 Task: Select a due date automation when advanced on, the moment a card is due add fields without custom field "Resume" set to a number lower than 1 and greater than 10.
Action: Mouse moved to (1152, 89)
Screenshot: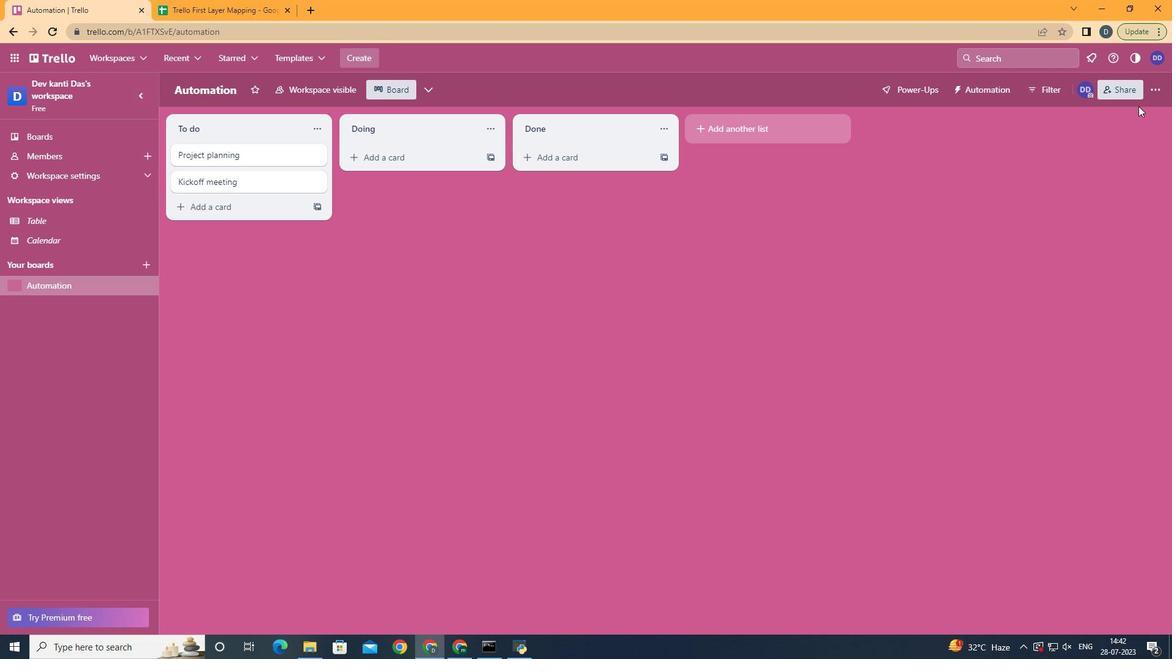 
Action: Mouse pressed left at (1152, 89)
Screenshot: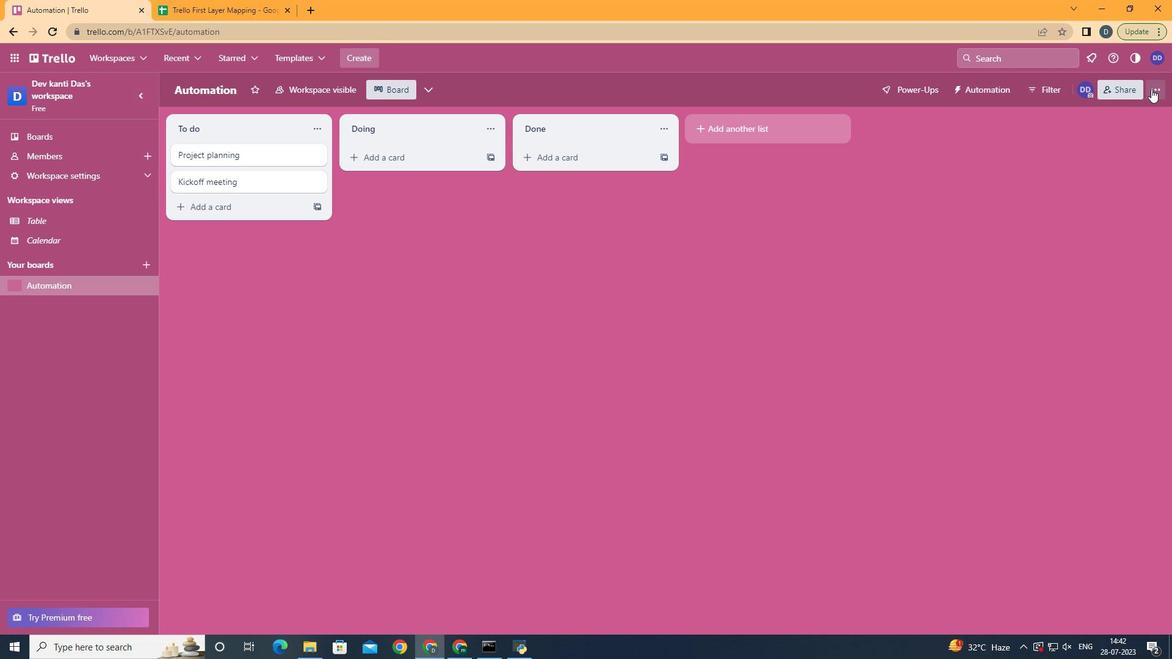 
Action: Mouse moved to (1048, 259)
Screenshot: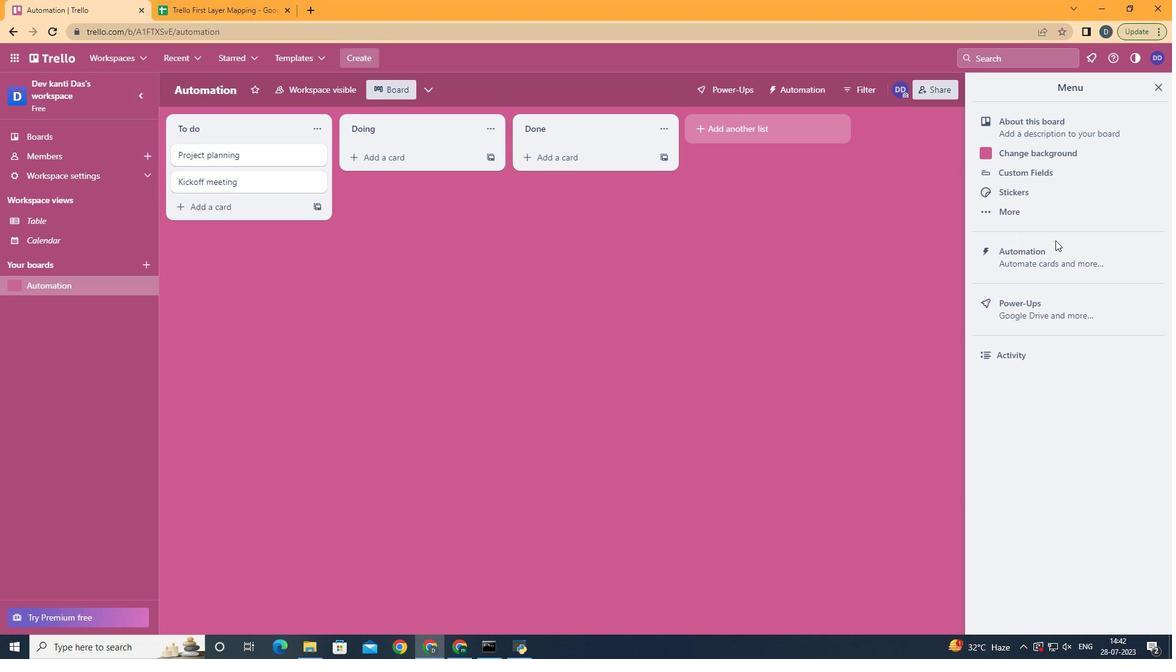 
Action: Mouse pressed left at (1048, 259)
Screenshot: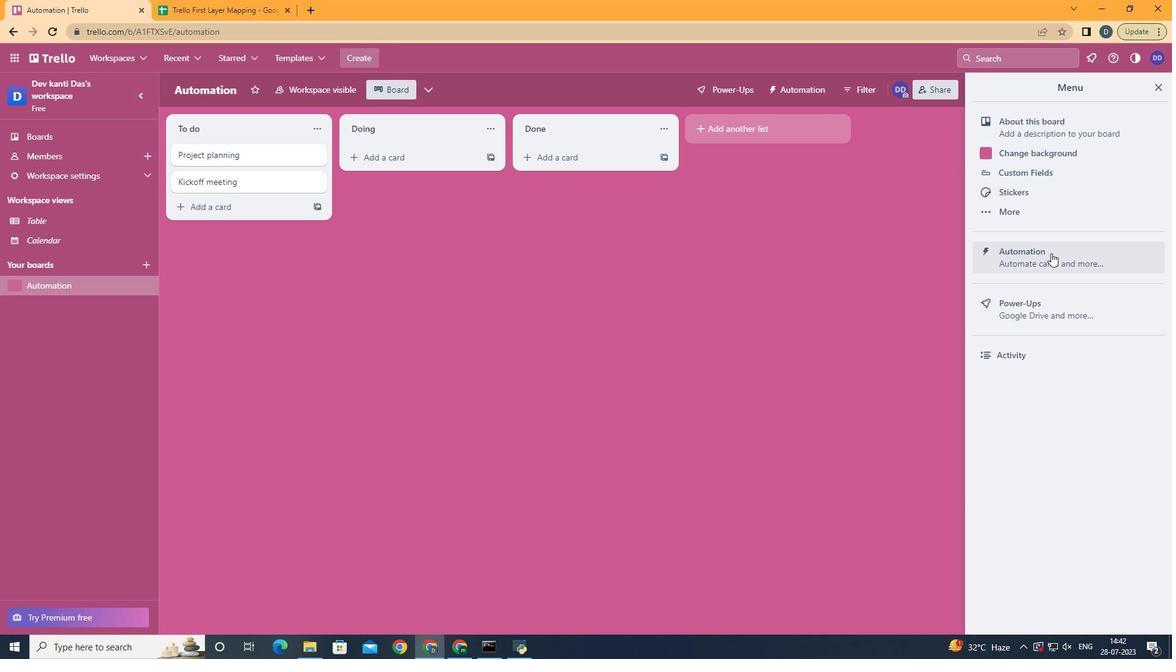 
Action: Mouse moved to (244, 243)
Screenshot: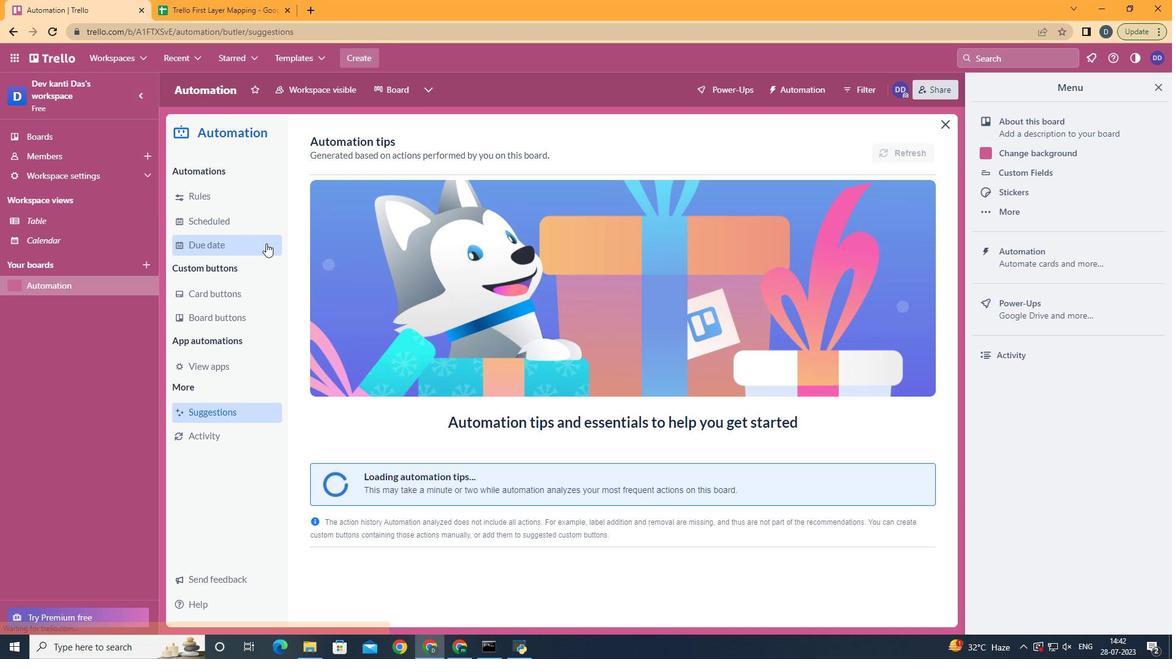 
Action: Mouse pressed left at (244, 243)
Screenshot: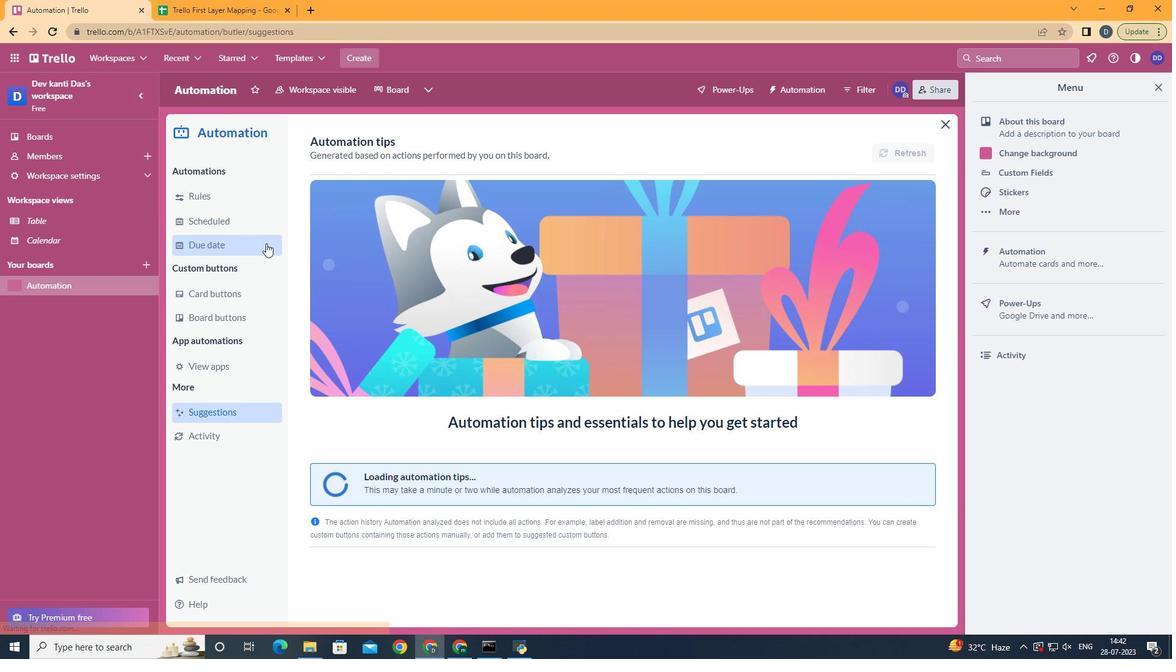 
Action: Mouse moved to (888, 146)
Screenshot: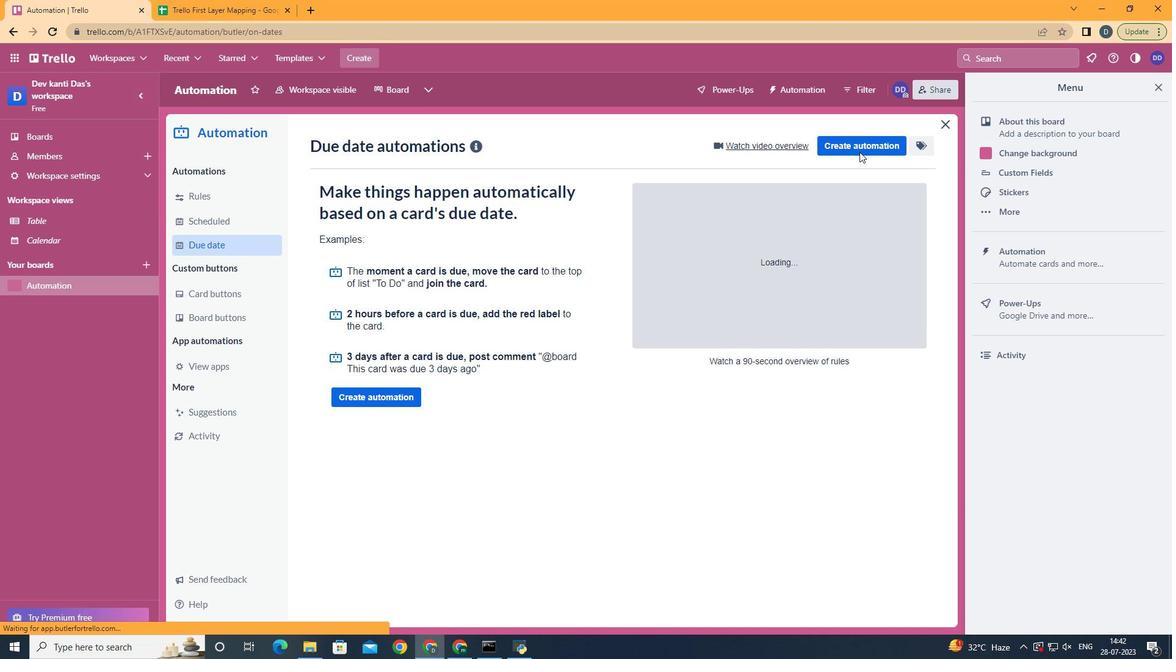 
Action: Mouse pressed left at (888, 146)
Screenshot: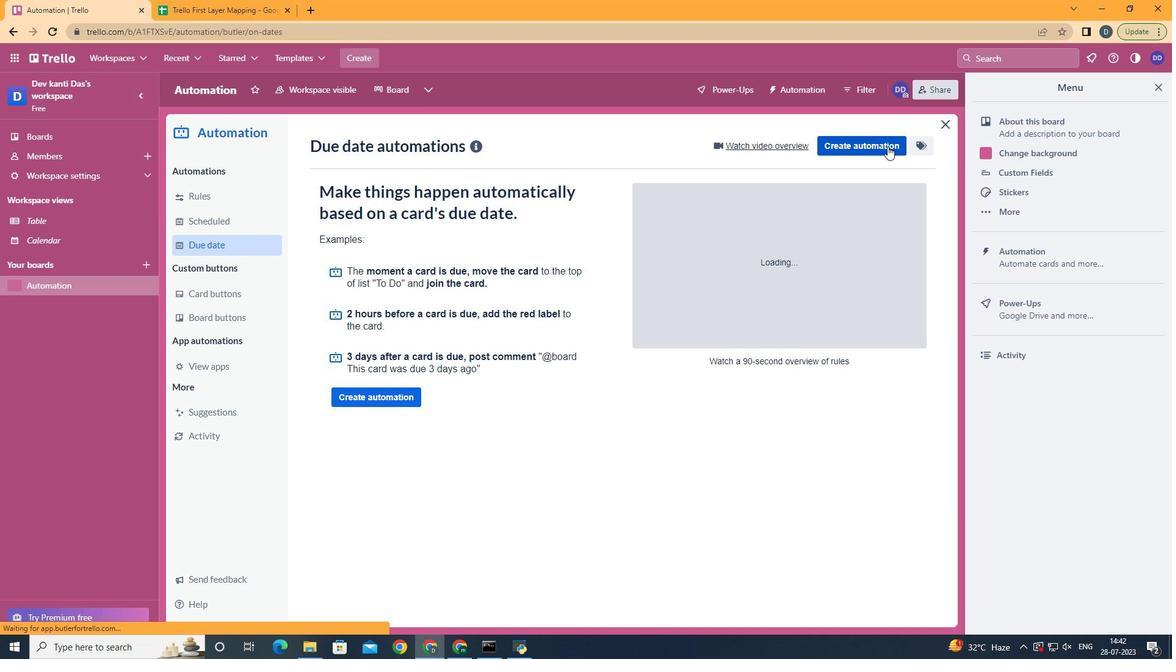 
Action: Mouse moved to (633, 256)
Screenshot: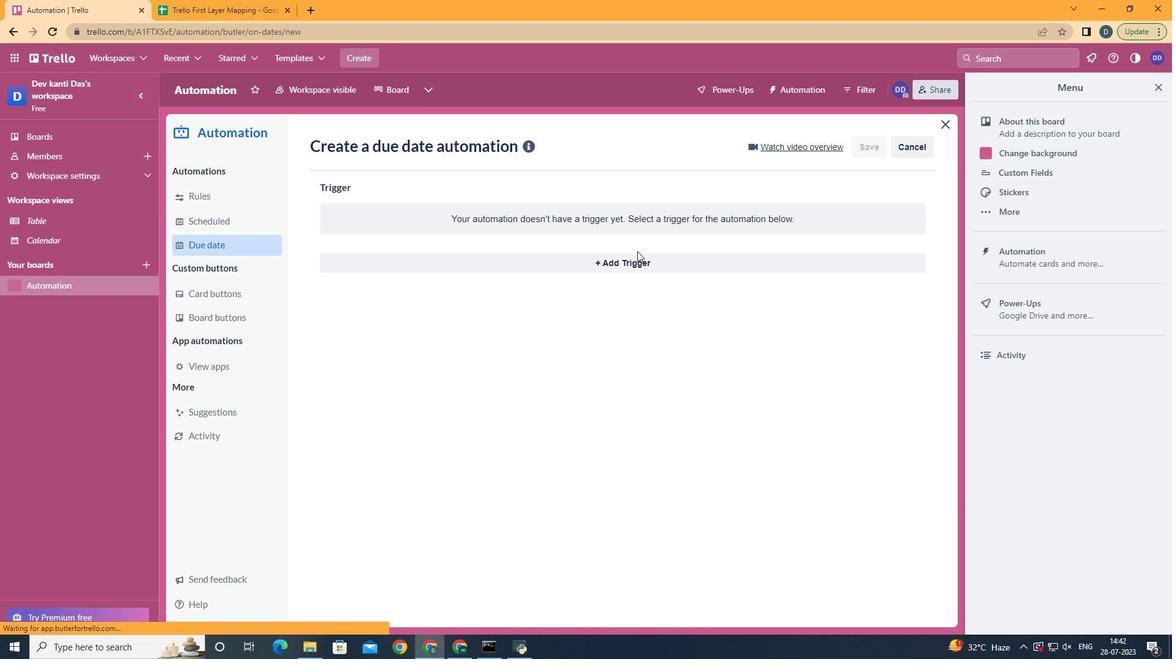 
Action: Mouse pressed left at (633, 256)
Screenshot: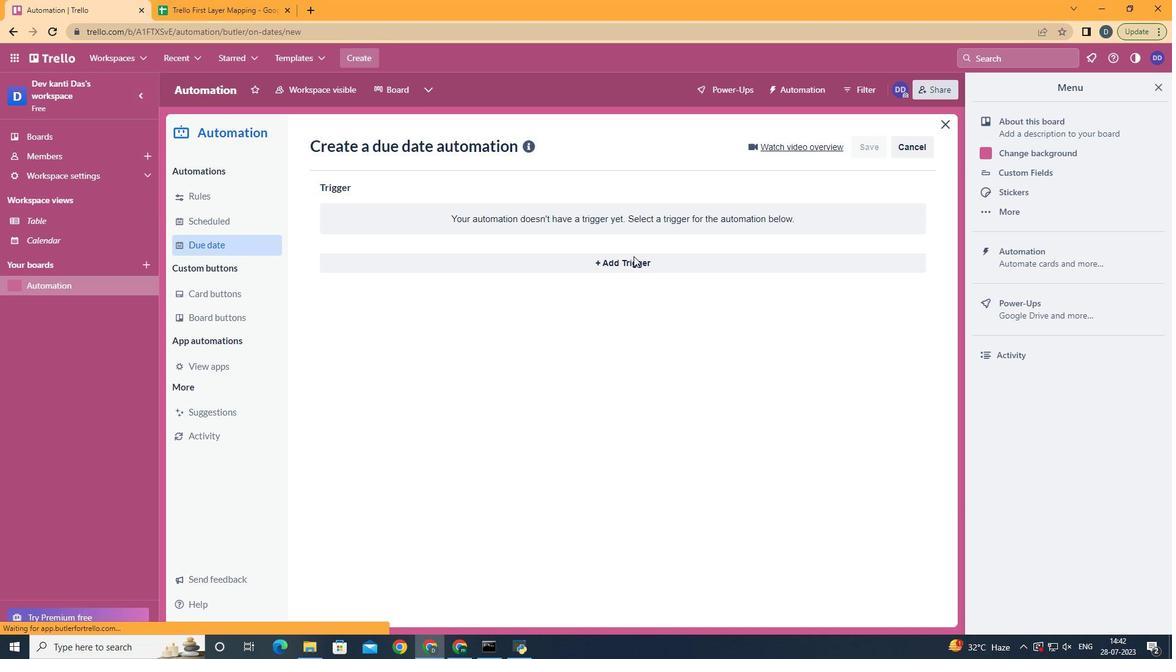 
Action: Mouse moved to (367, 431)
Screenshot: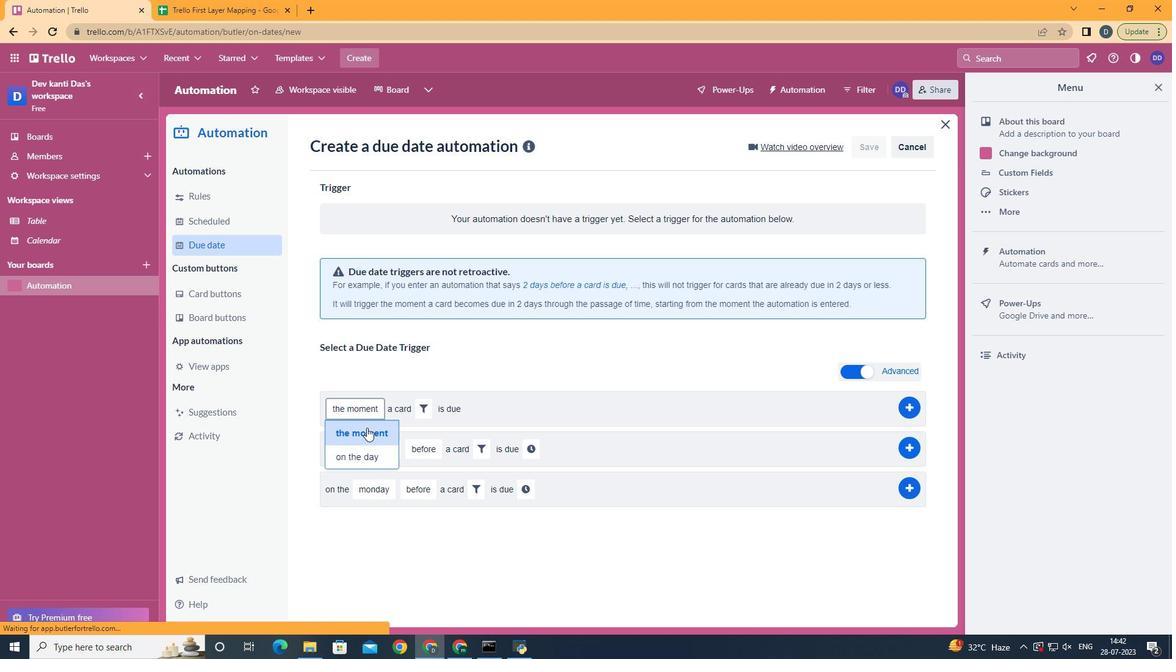 
Action: Mouse pressed left at (367, 431)
Screenshot: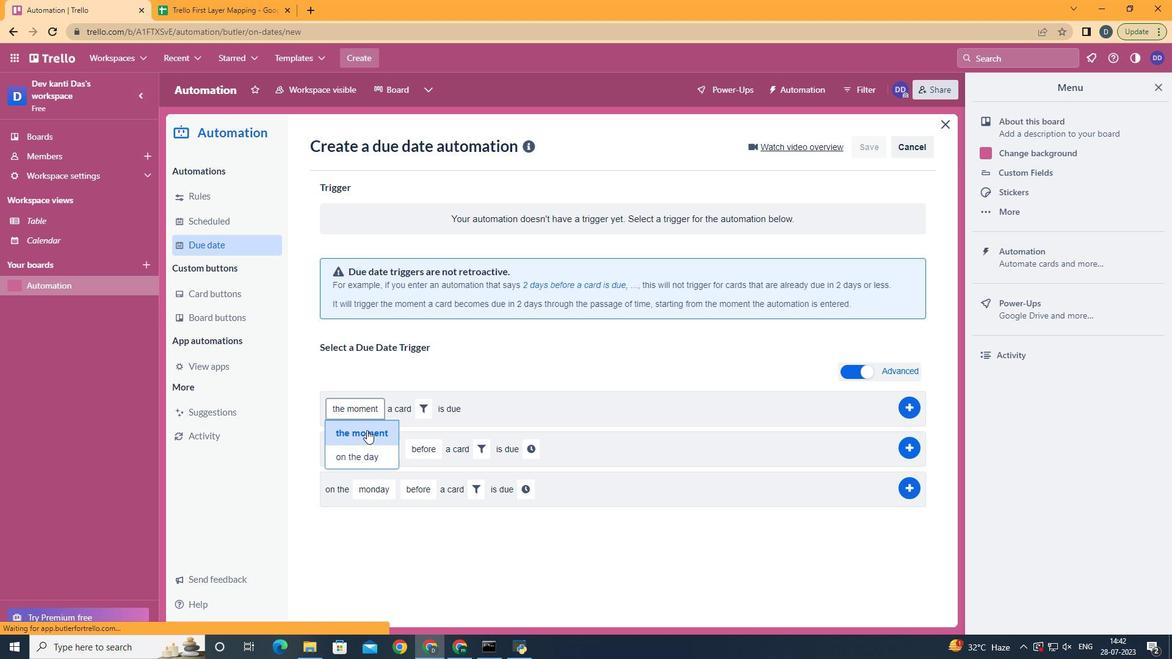 
Action: Mouse moved to (414, 411)
Screenshot: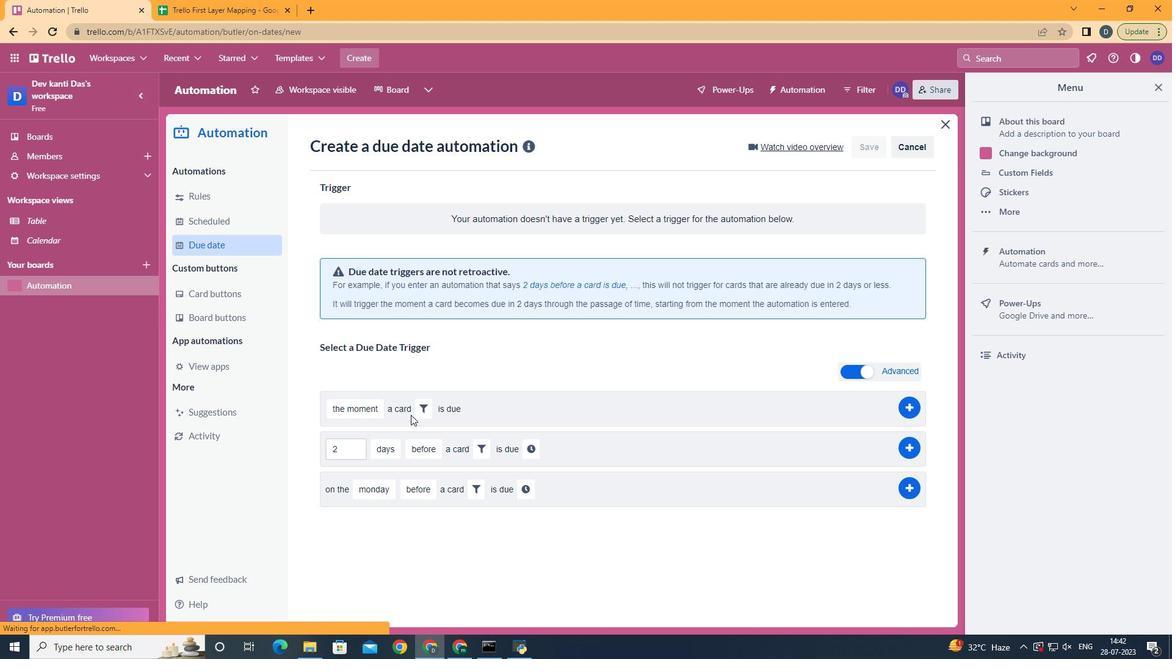 
Action: Mouse pressed left at (414, 411)
Screenshot: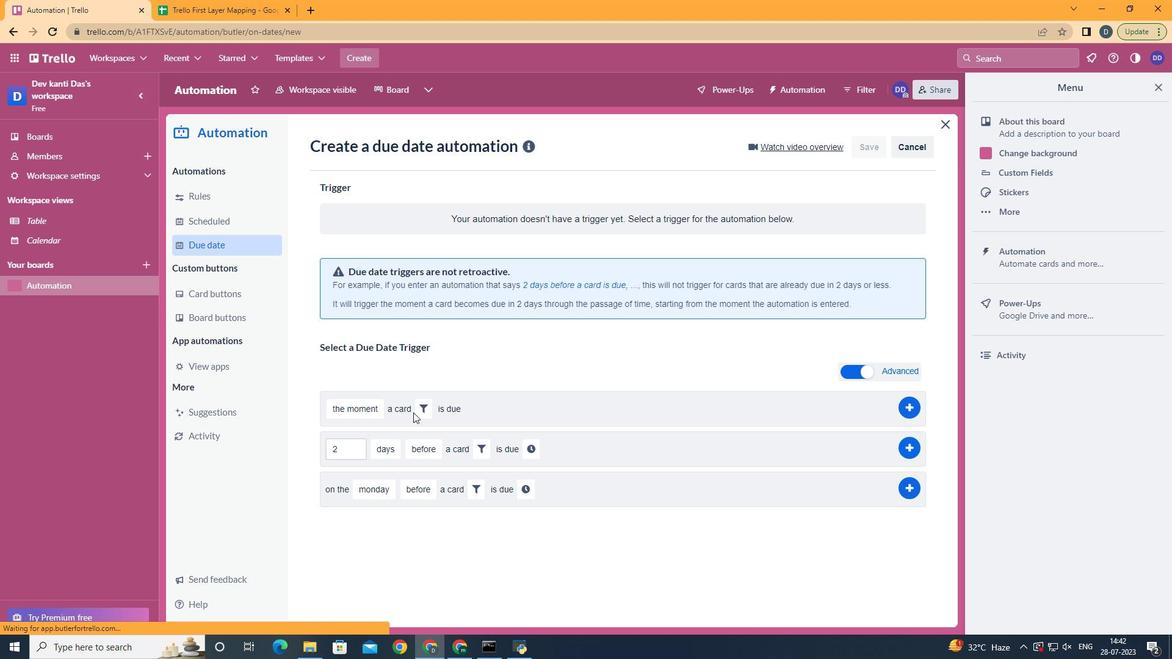 
Action: Mouse moved to (630, 453)
Screenshot: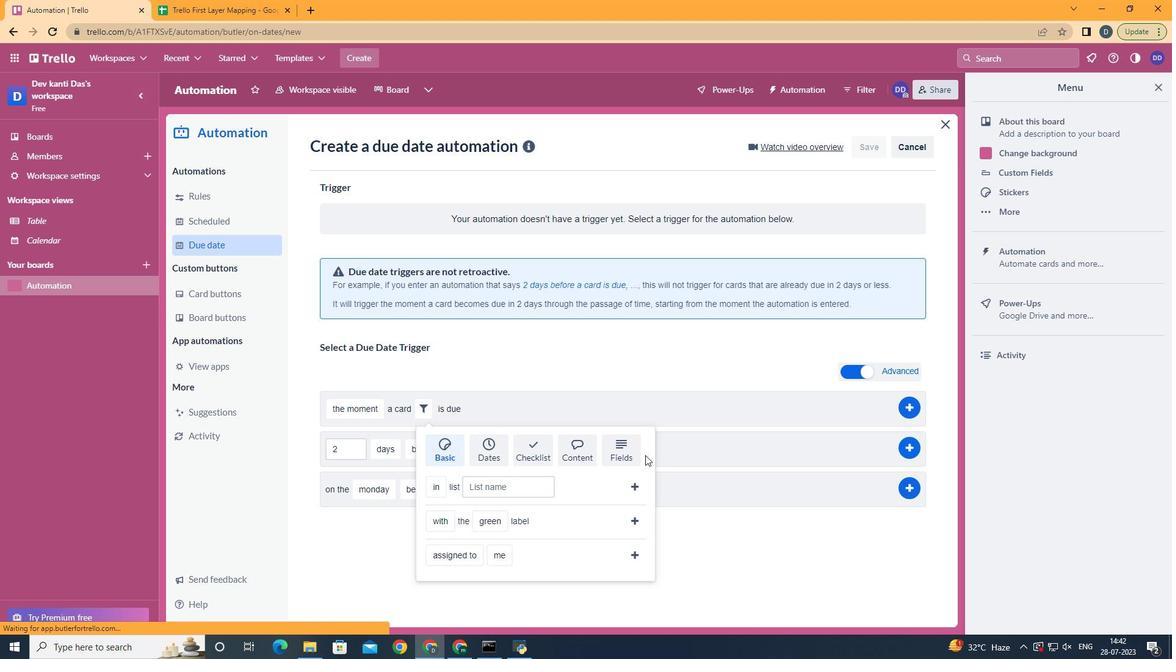 
Action: Mouse pressed left at (630, 453)
Screenshot: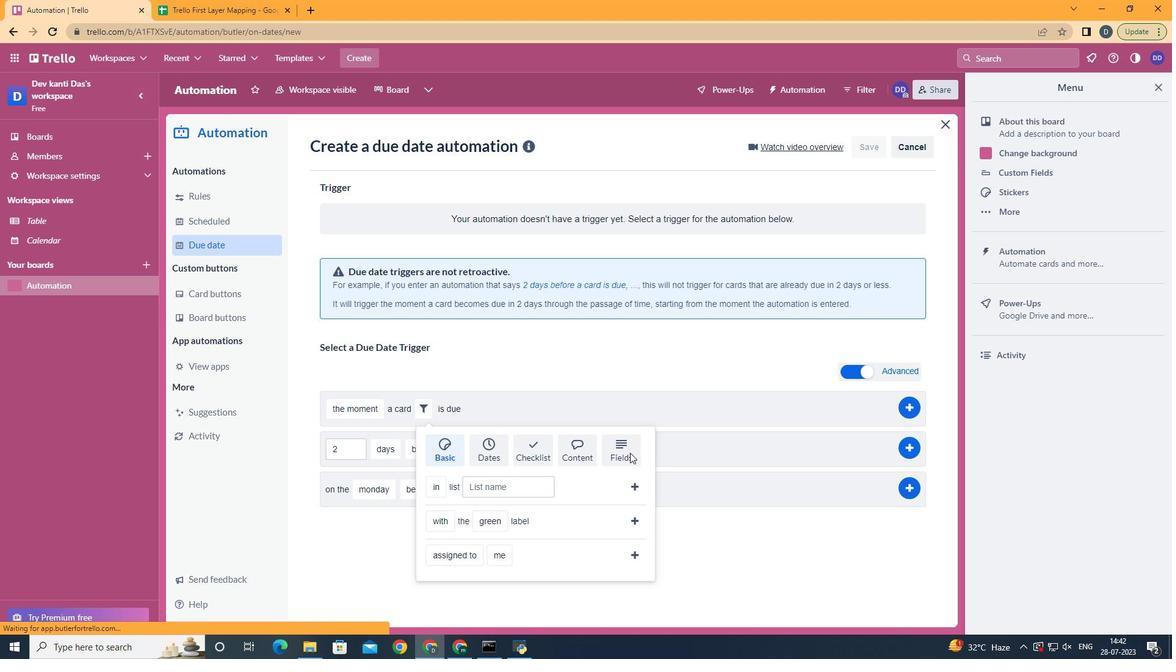 
Action: Mouse moved to (615, 503)
Screenshot: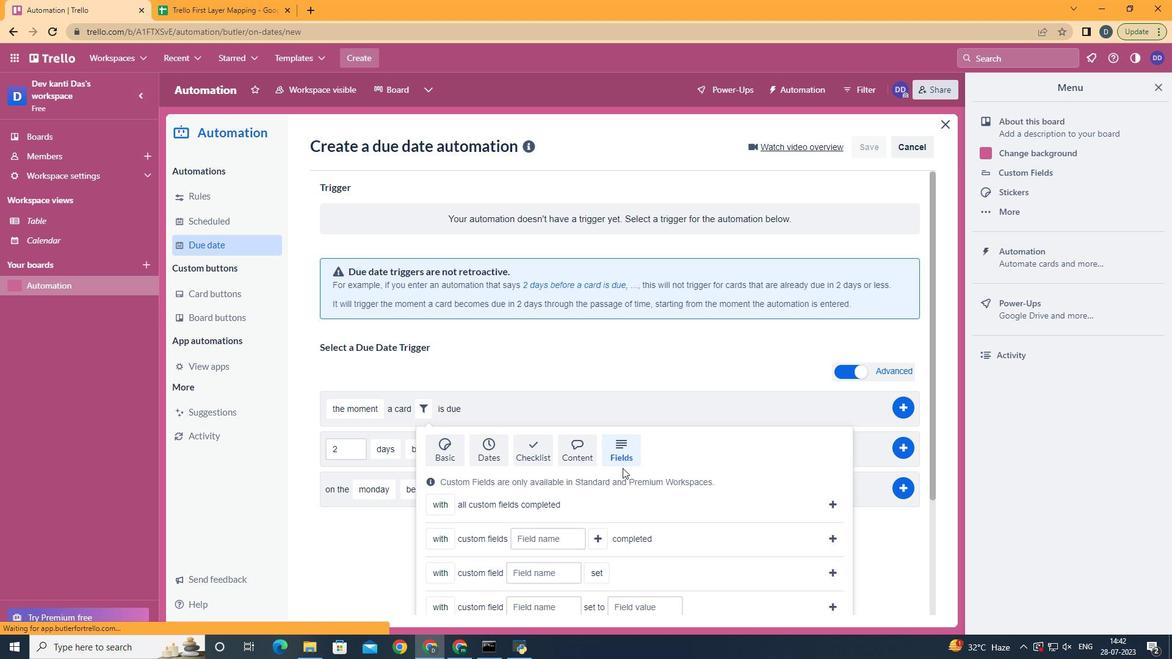 
Action: Mouse scrolled (615, 503) with delta (0, 0)
Screenshot: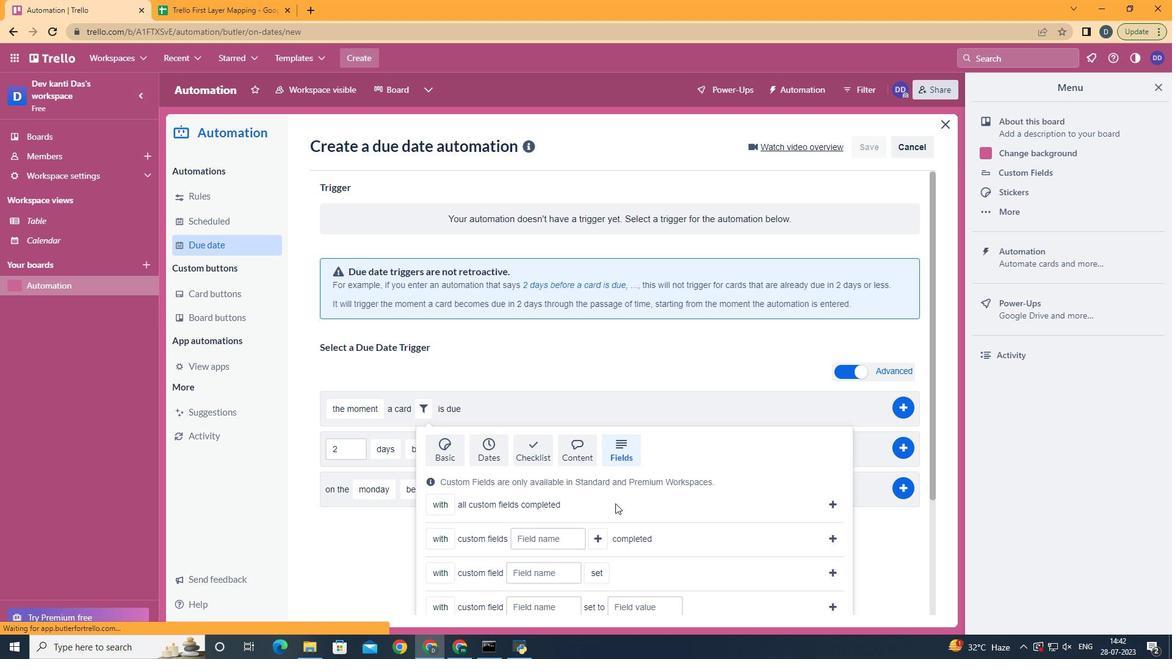 
Action: Mouse scrolled (615, 503) with delta (0, 0)
Screenshot: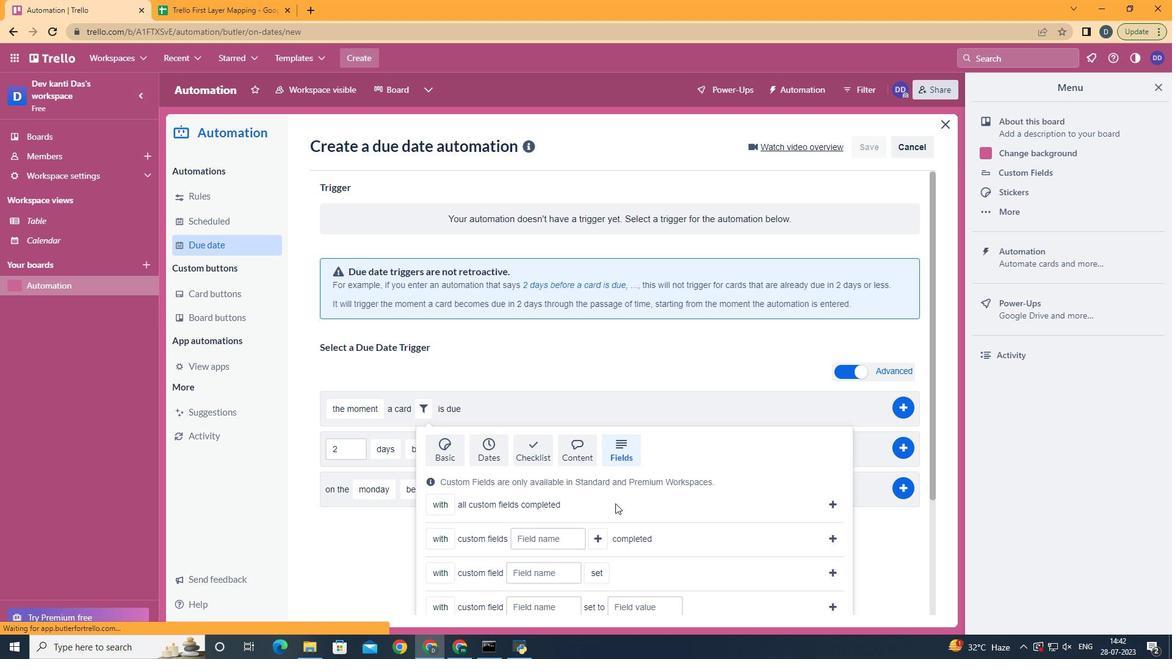 
Action: Mouse scrolled (615, 503) with delta (0, 0)
Screenshot: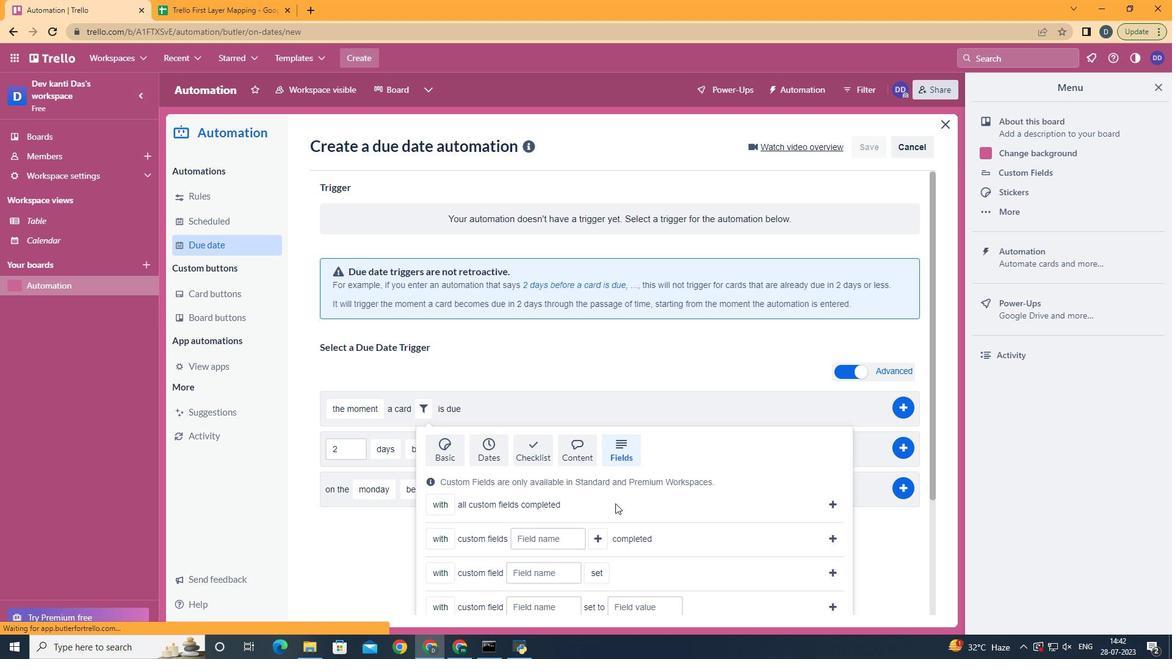 
Action: Mouse scrolled (615, 503) with delta (0, 0)
Screenshot: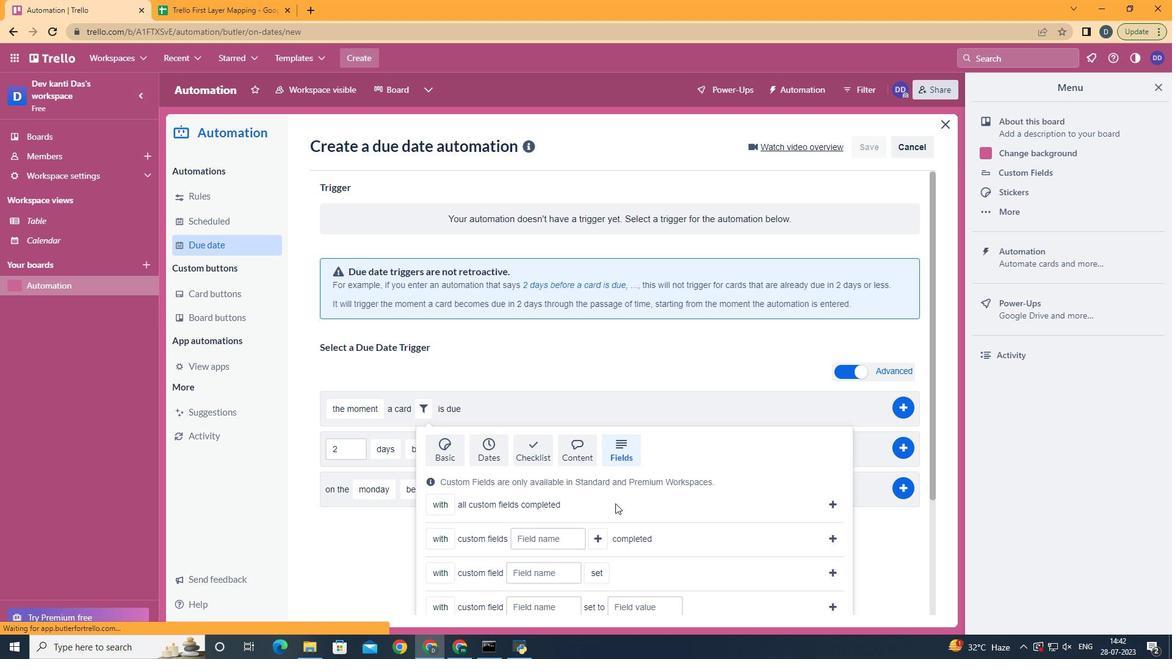 
Action: Mouse scrolled (615, 503) with delta (0, 0)
Screenshot: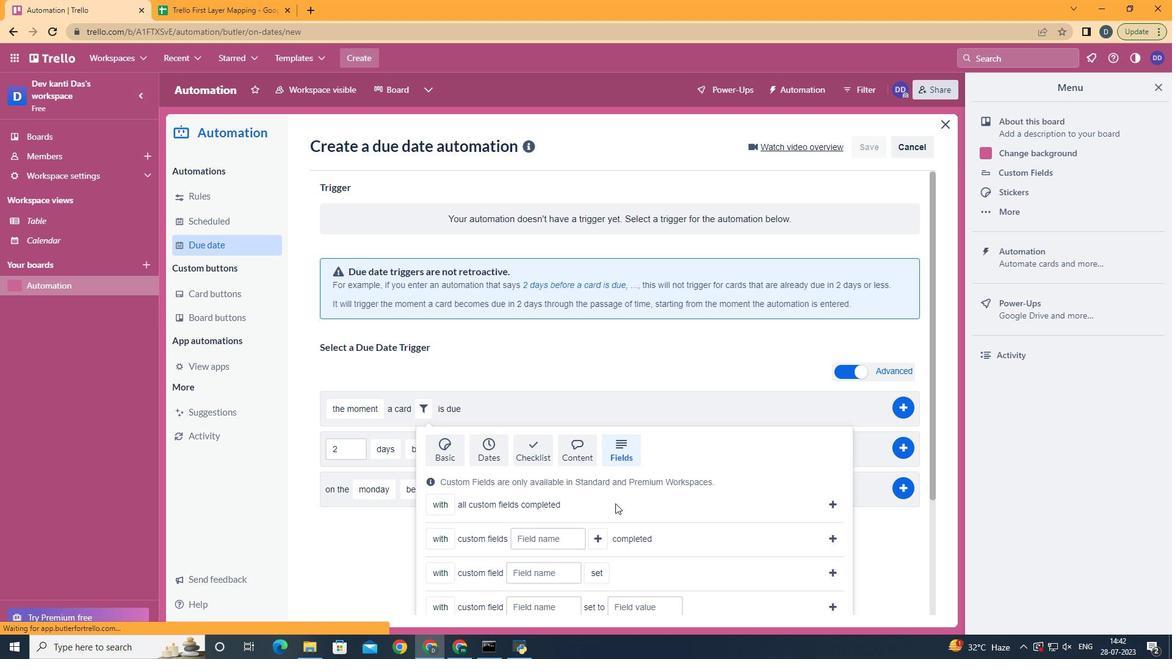 
Action: Mouse moved to (642, 490)
Screenshot: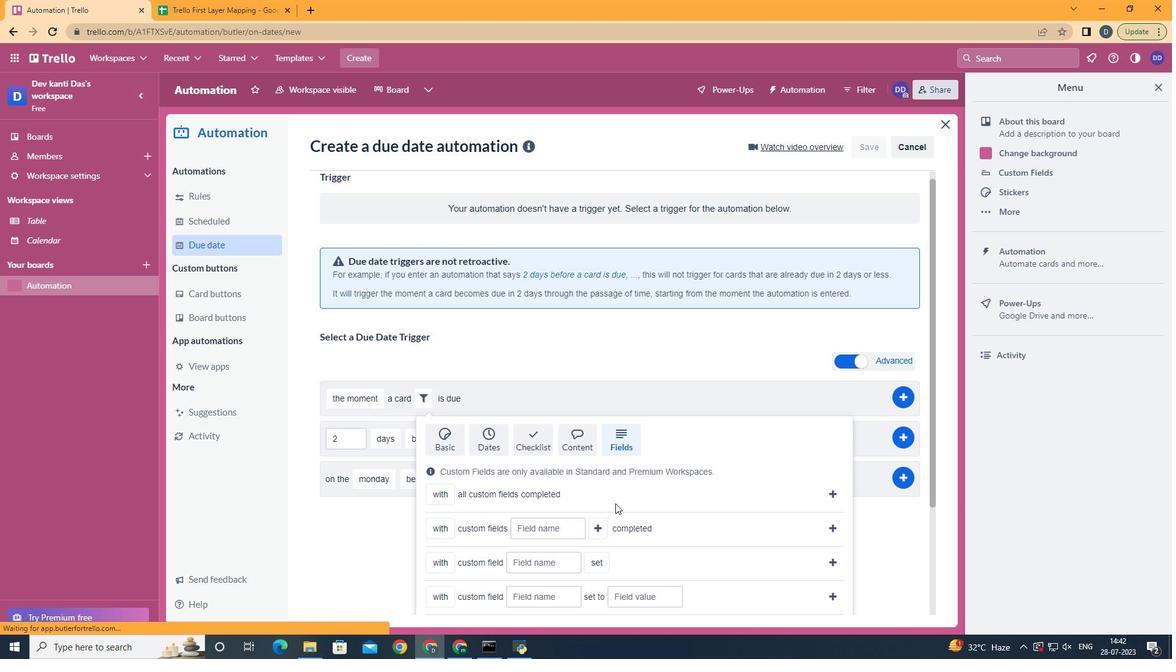 
Action: Mouse scrolled (642, 489) with delta (0, 0)
Screenshot: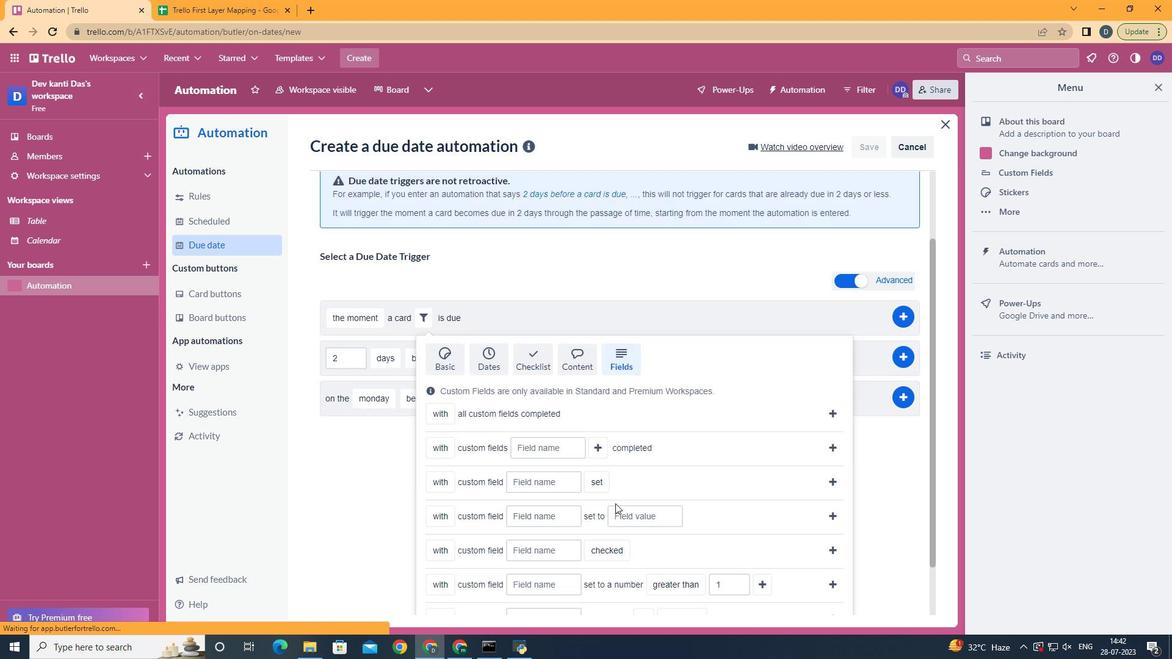 
Action: Mouse scrolled (642, 489) with delta (0, 0)
Screenshot: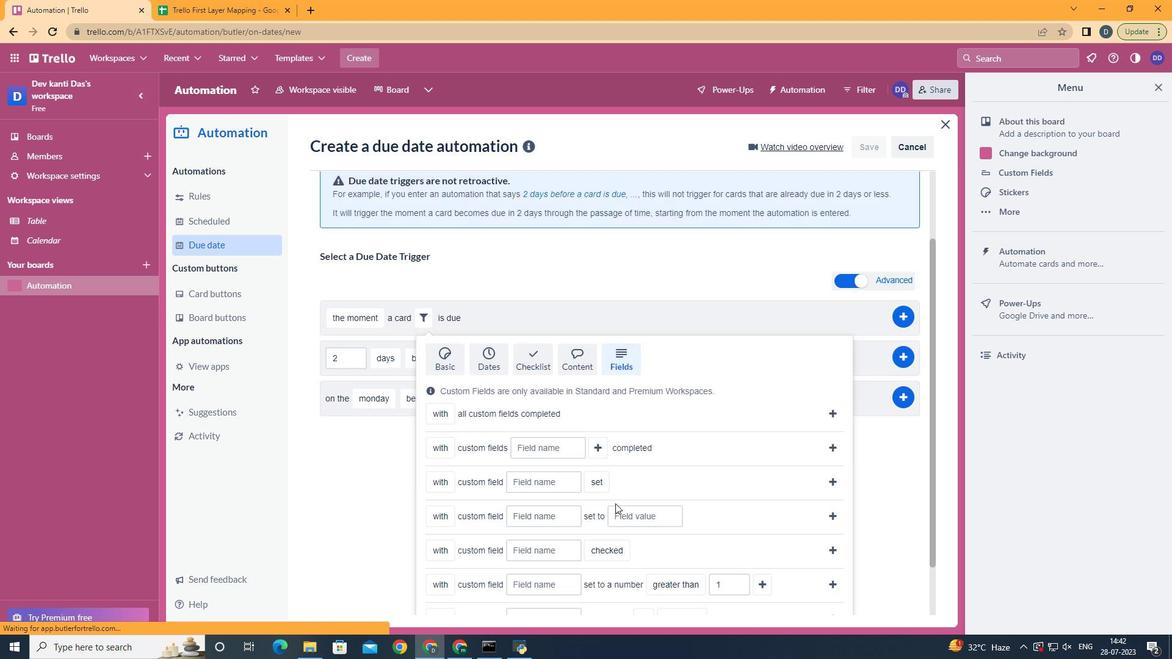 
Action: Mouse scrolled (642, 489) with delta (0, 0)
Screenshot: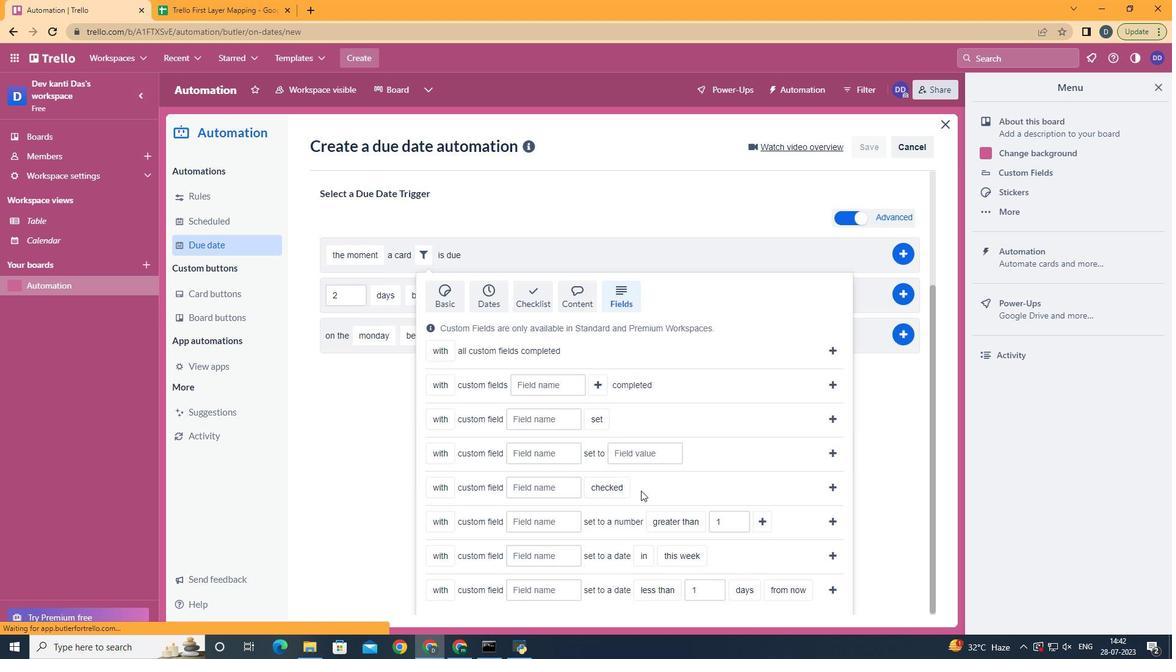 
Action: Mouse moved to (643, 490)
Screenshot: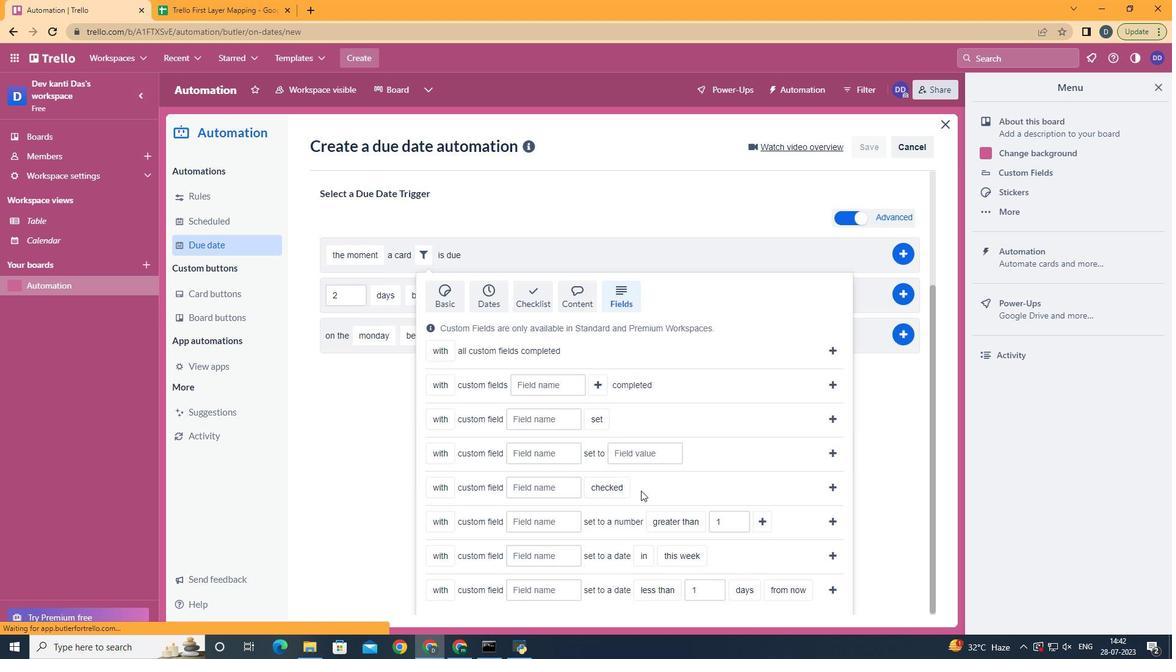 
Action: Mouse scrolled (643, 489) with delta (0, 0)
Screenshot: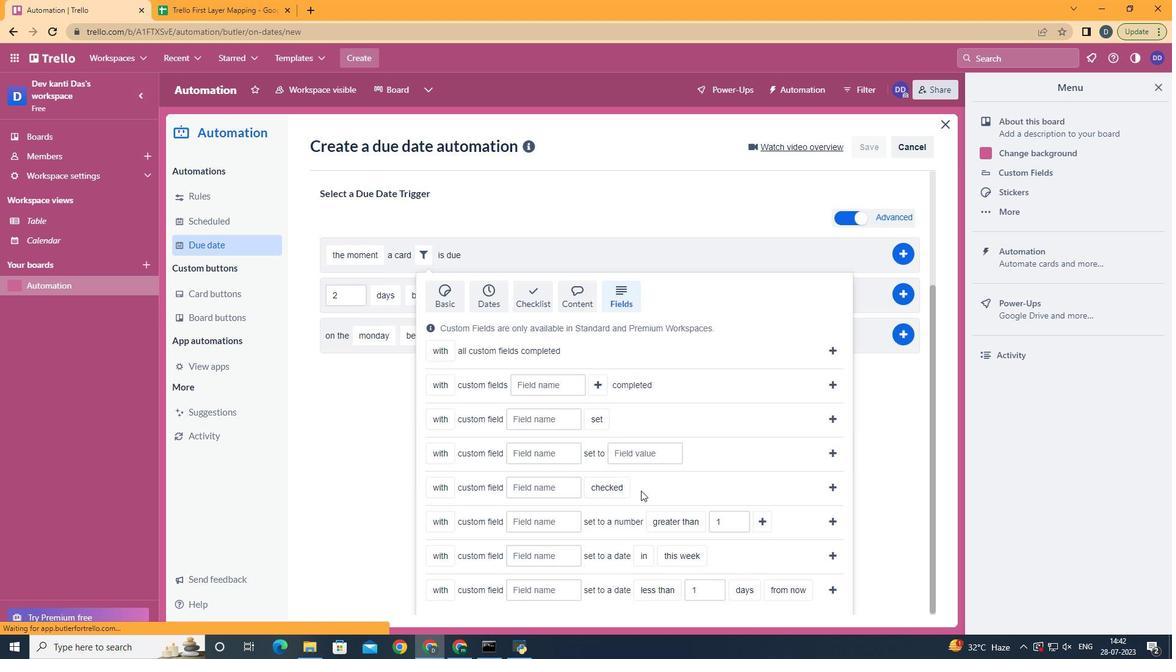 
Action: Mouse moved to (445, 568)
Screenshot: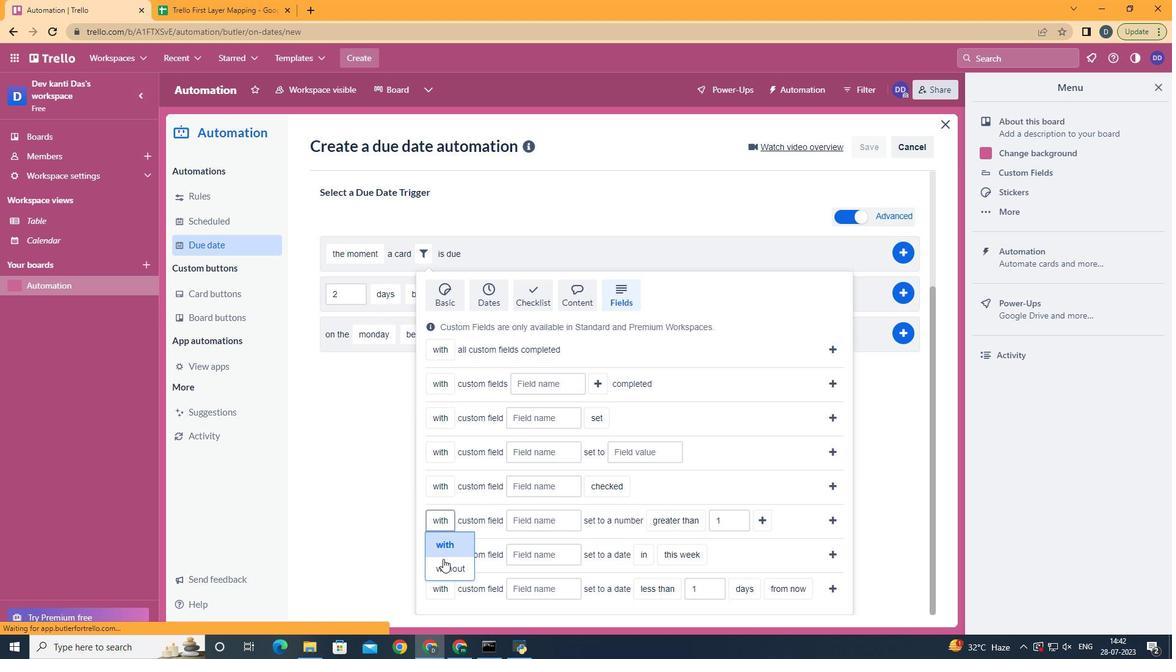 
Action: Mouse pressed left at (445, 568)
Screenshot: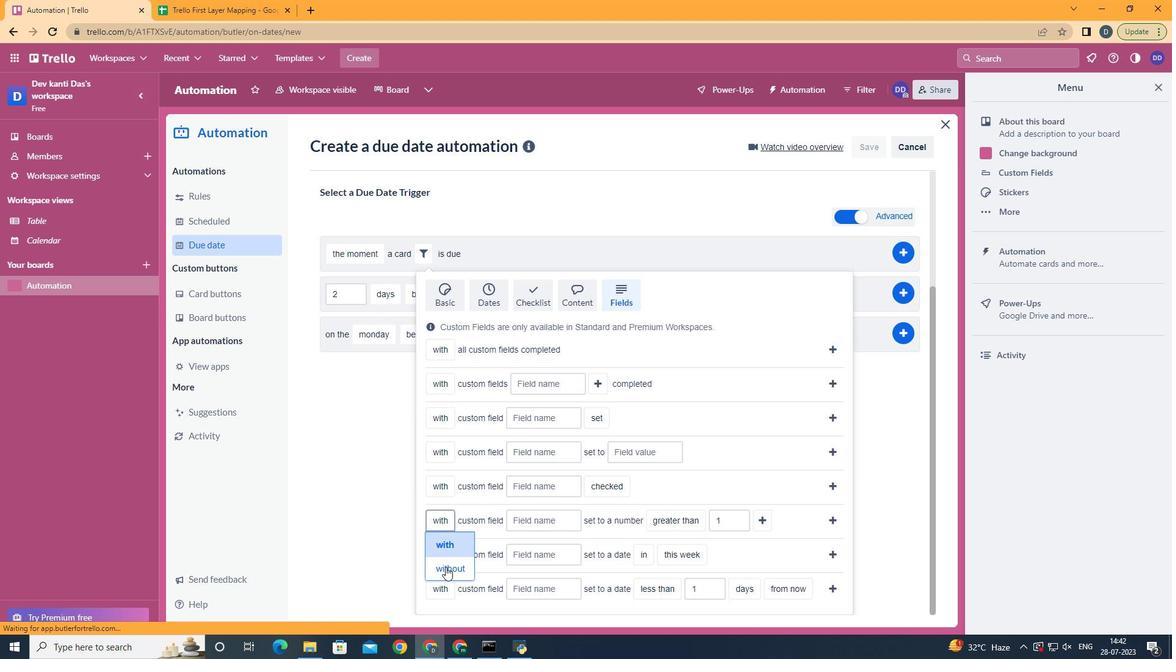 
Action: Mouse moved to (539, 525)
Screenshot: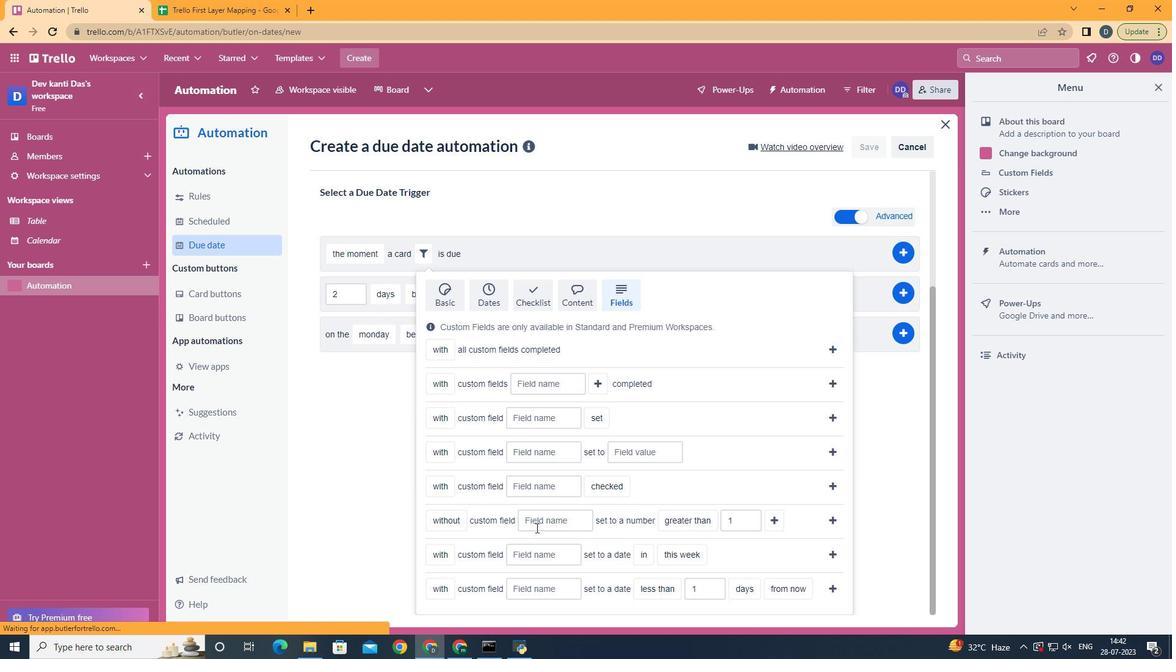 
Action: Mouse pressed left at (539, 525)
Screenshot: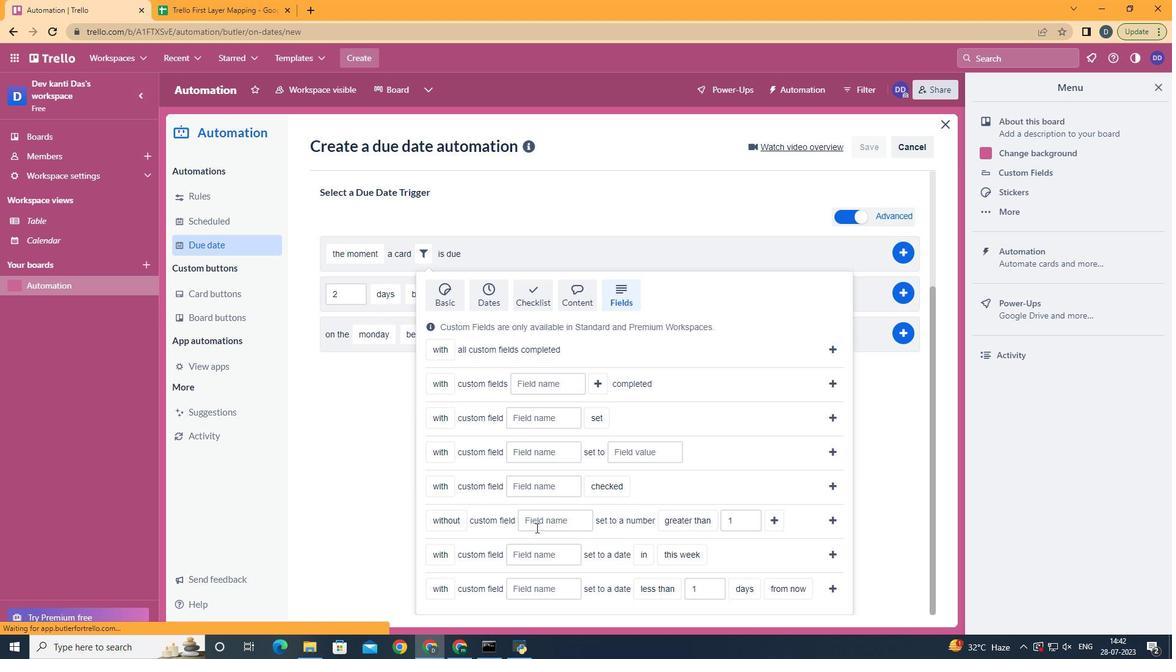 
Action: Key pressed <Key.caps_lock><Key.caps_lock><Key.shift>Resume
Screenshot: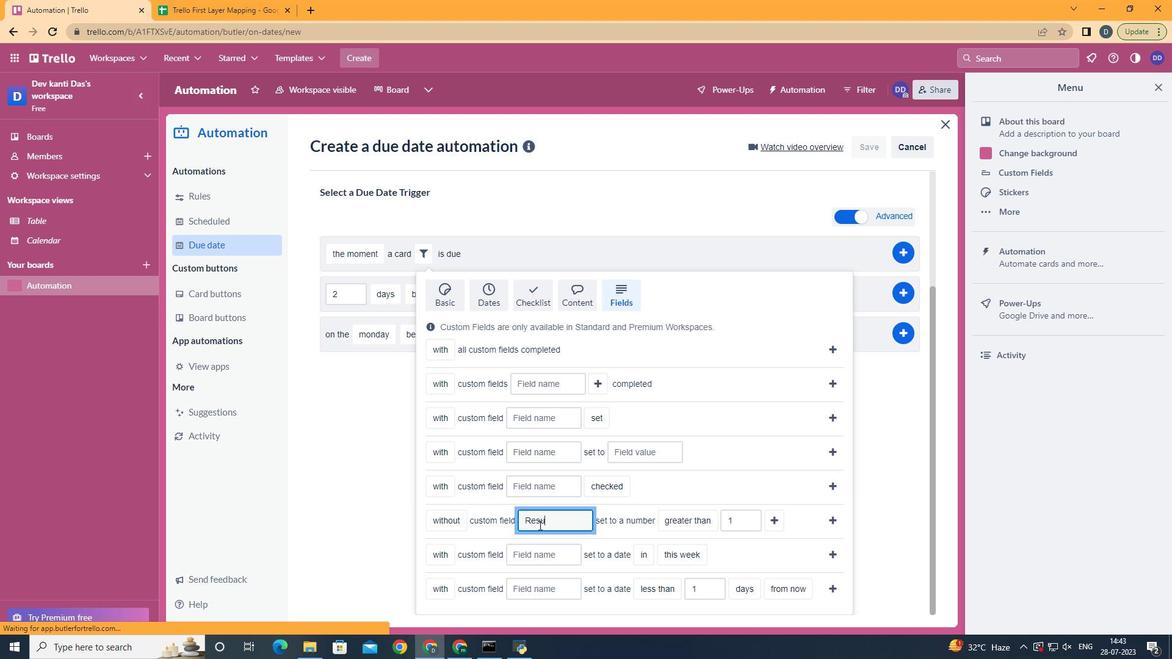 
Action: Mouse moved to (712, 473)
Screenshot: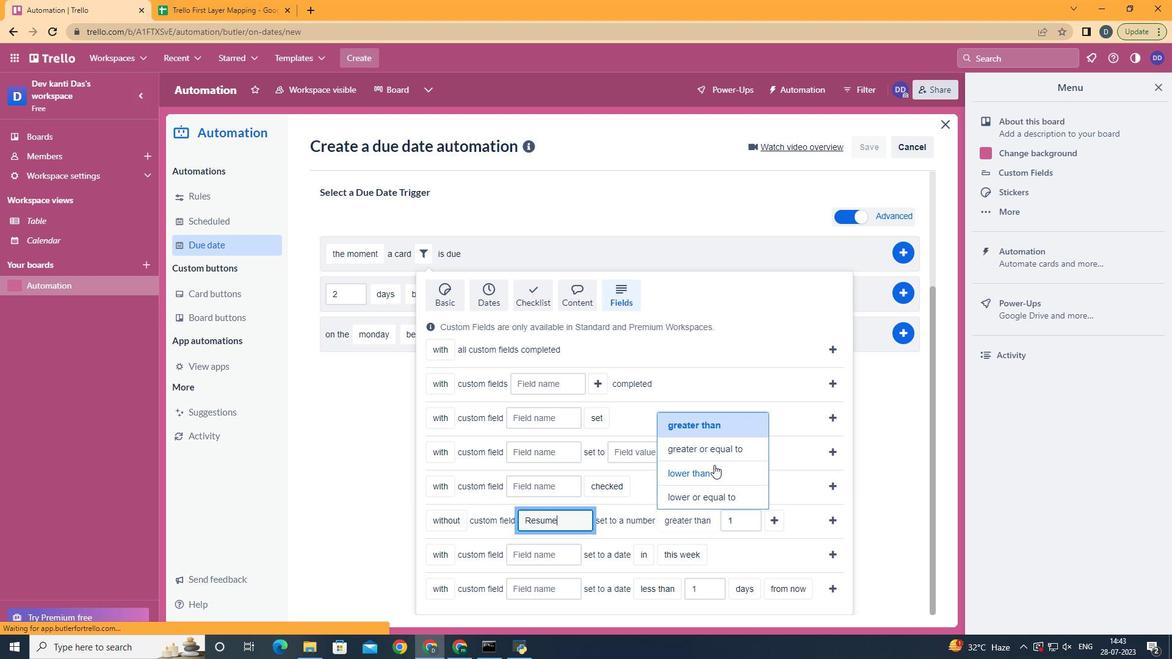 
Action: Mouse pressed left at (712, 473)
Screenshot: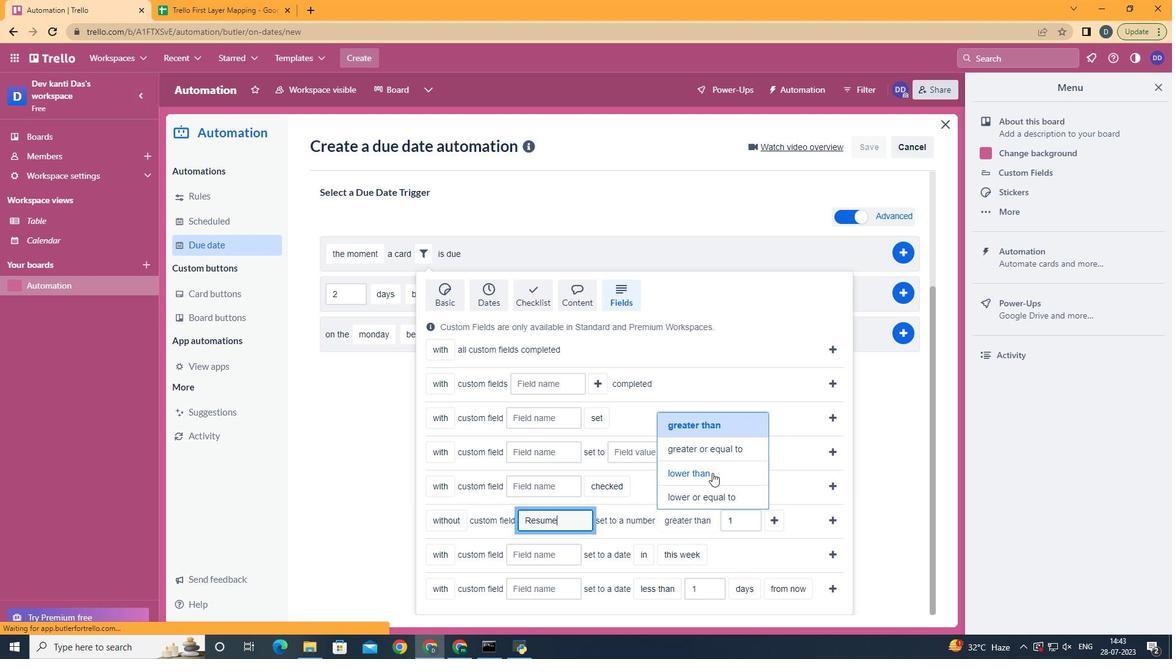 
Action: Mouse moved to (767, 522)
Screenshot: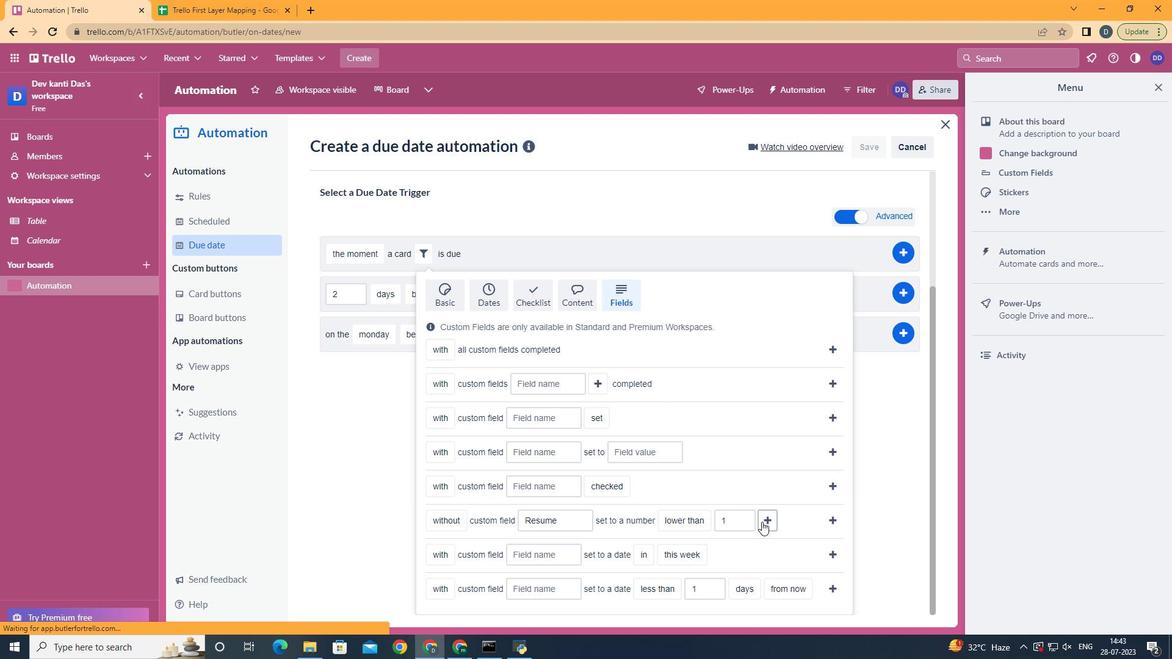 
Action: Mouse pressed left at (767, 522)
Screenshot: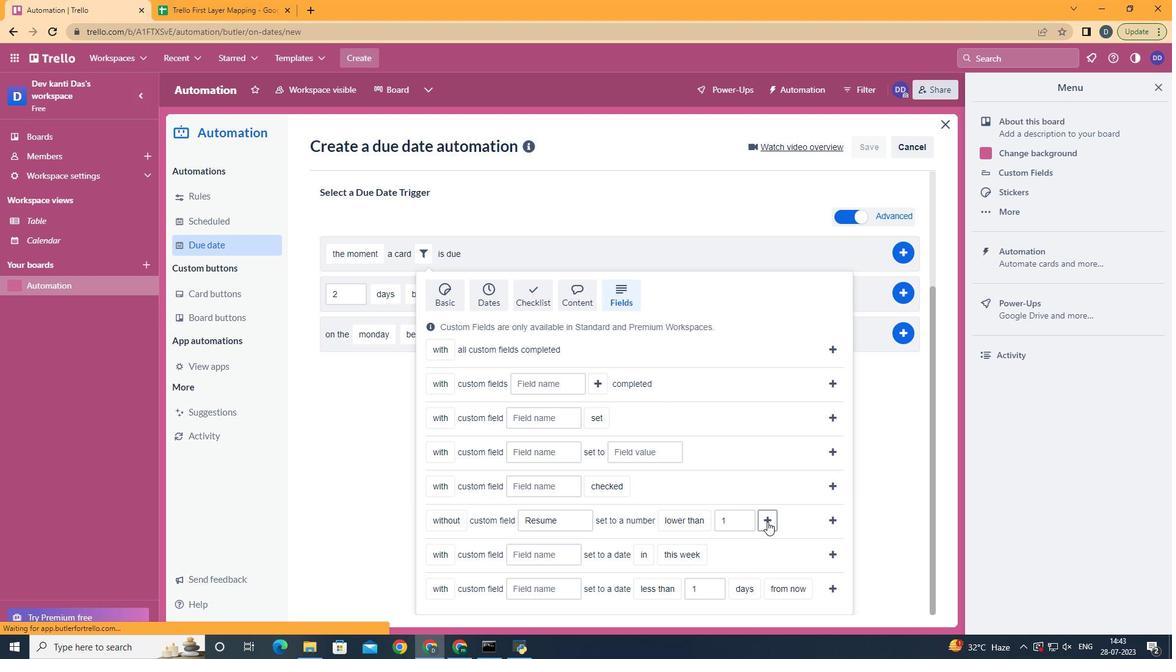 
Action: Mouse moved to (505, 497)
Screenshot: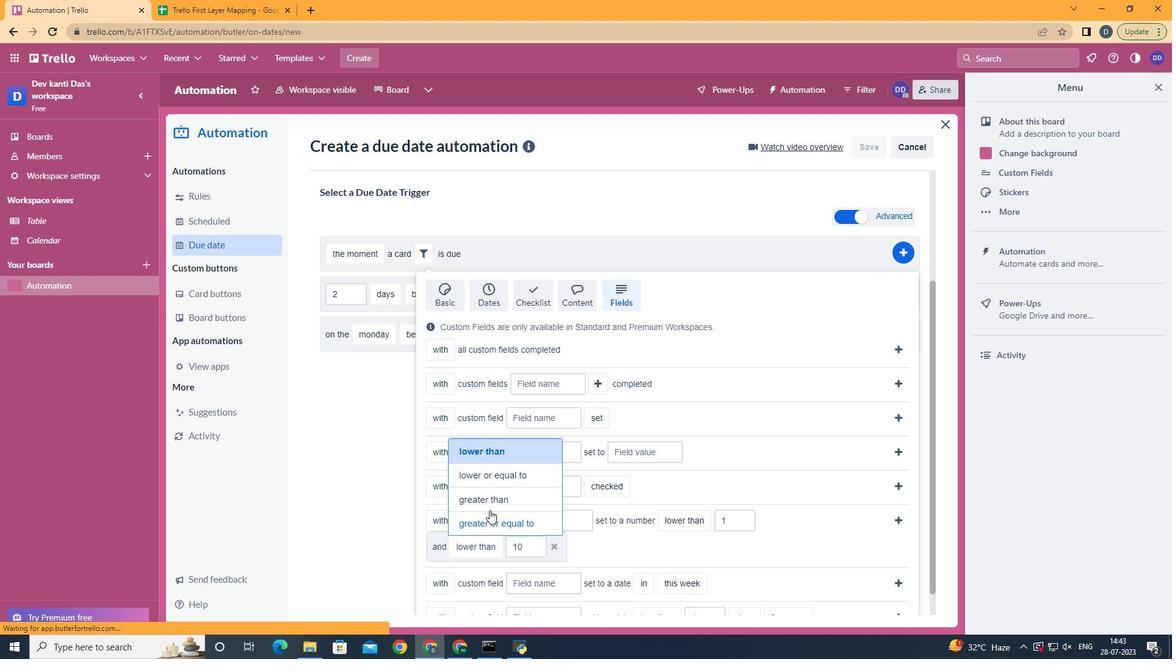 
Action: Mouse pressed left at (505, 497)
Screenshot: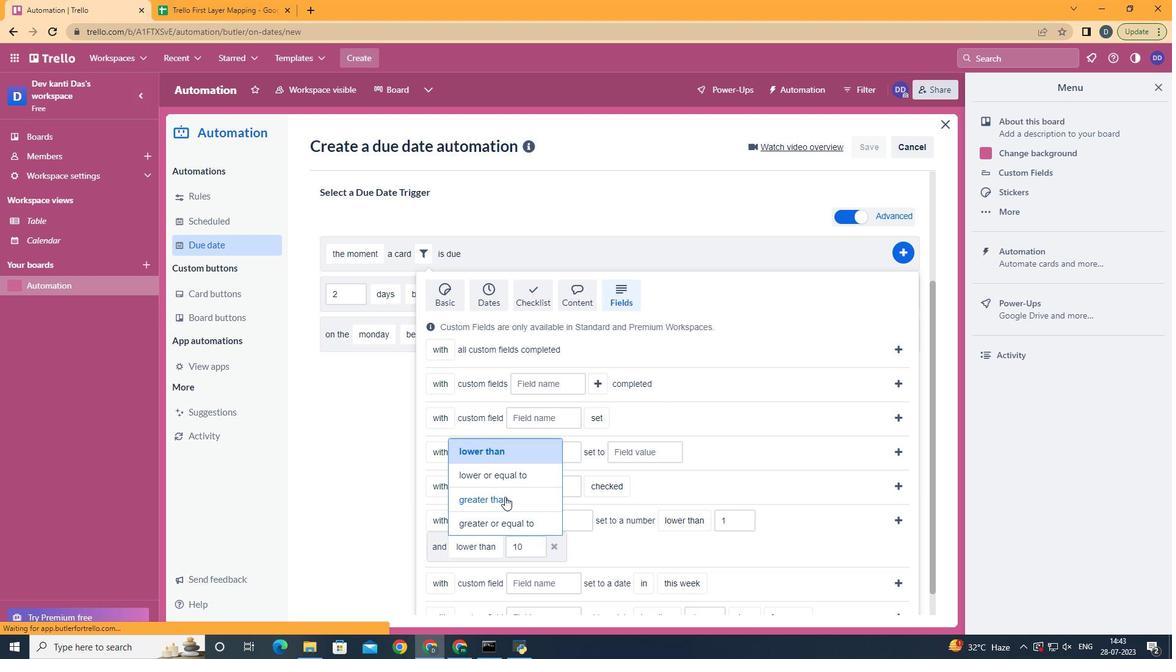 
Action: Mouse moved to (897, 518)
Screenshot: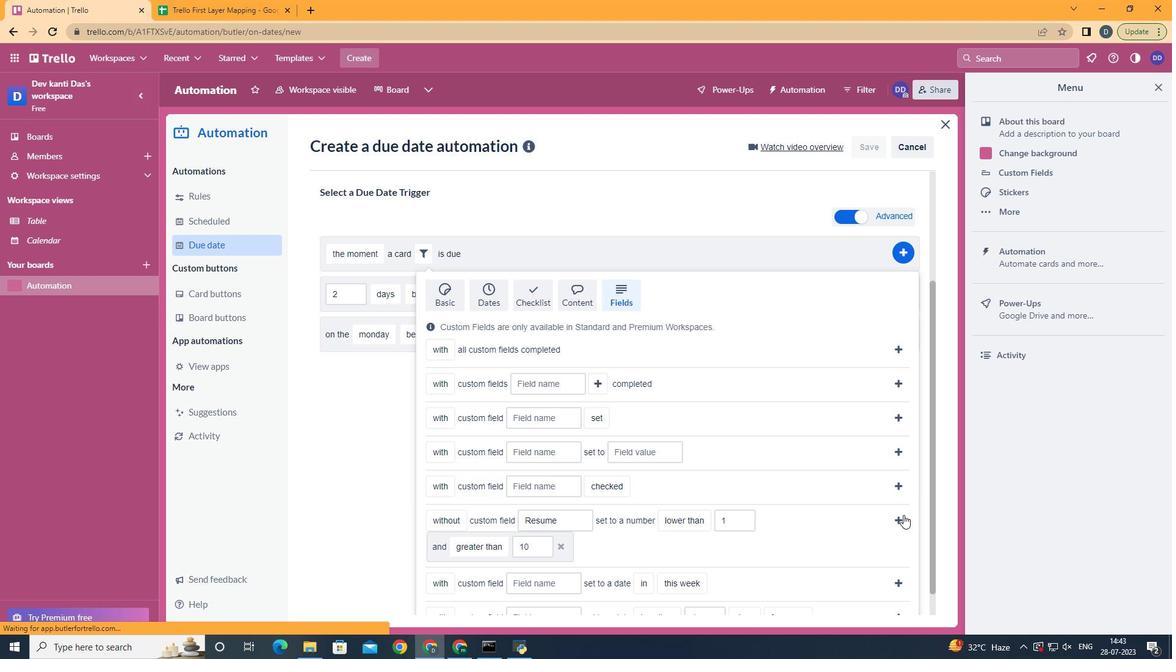 
Action: Mouse pressed left at (897, 518)
Screenshot: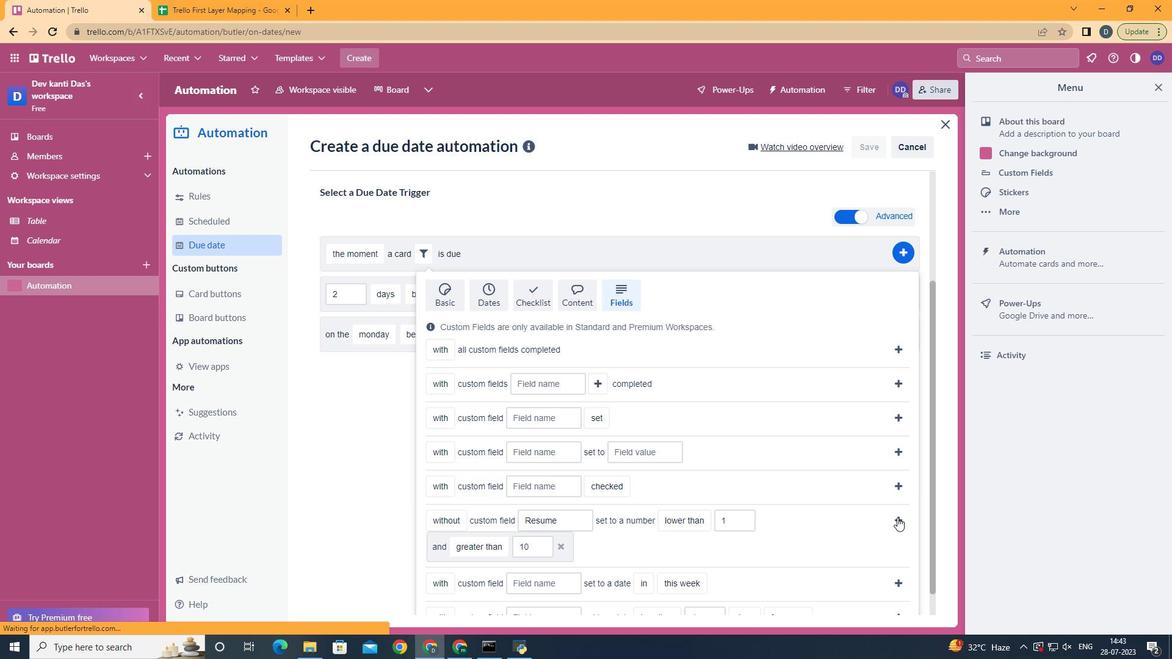 
Action: Mouse moved to (811, 470)
Screenshot: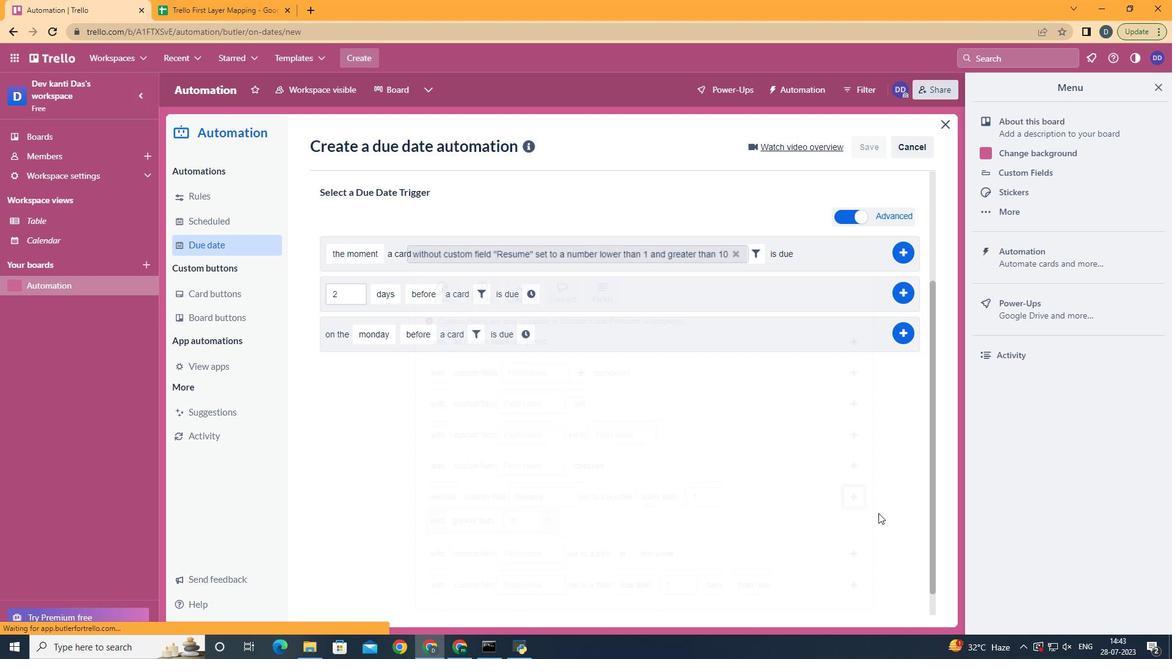 
